 Task: Create a rule from the Agile list, Priority changed -> Complete task in the project BitTech if Priority Cleared then Complete Task
Action: Mouse moved to (998, 178)
Screenshot: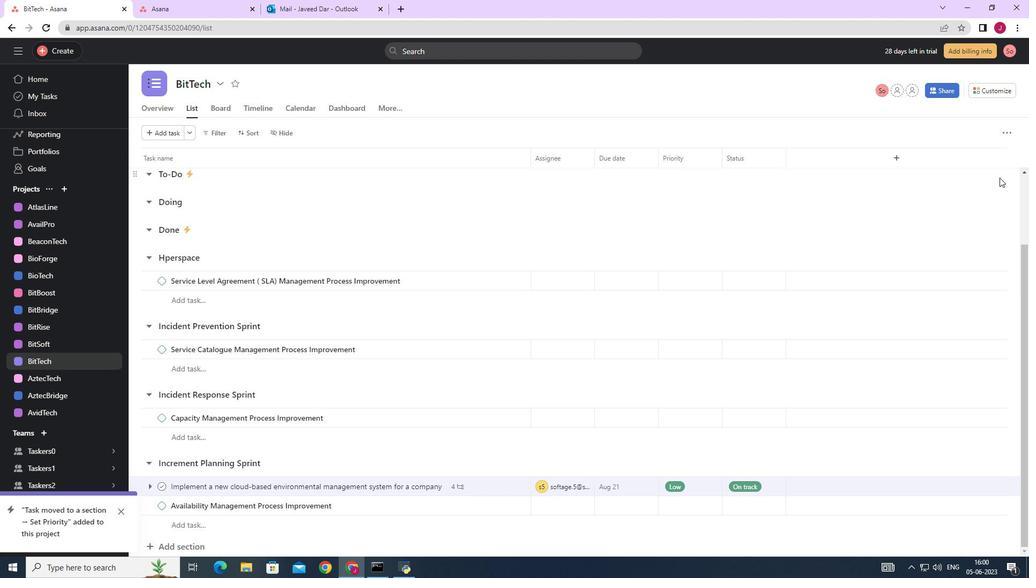 
Action: Mouse scrolled (998, 179) with delta (0, 0)
Screenshot: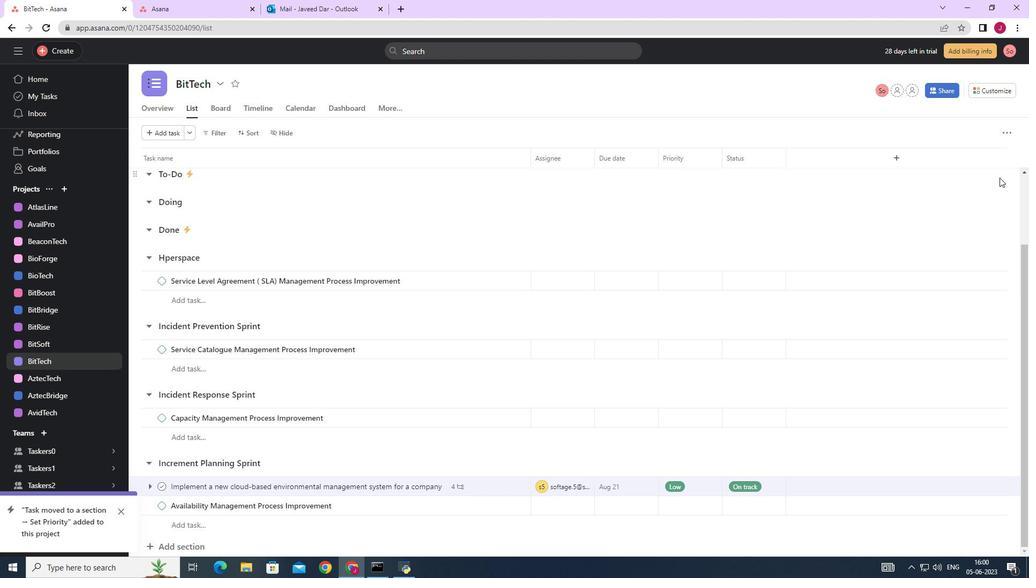 
Action: Mouse scrolled (998, 179) with delta (0, 0)
Screenshot: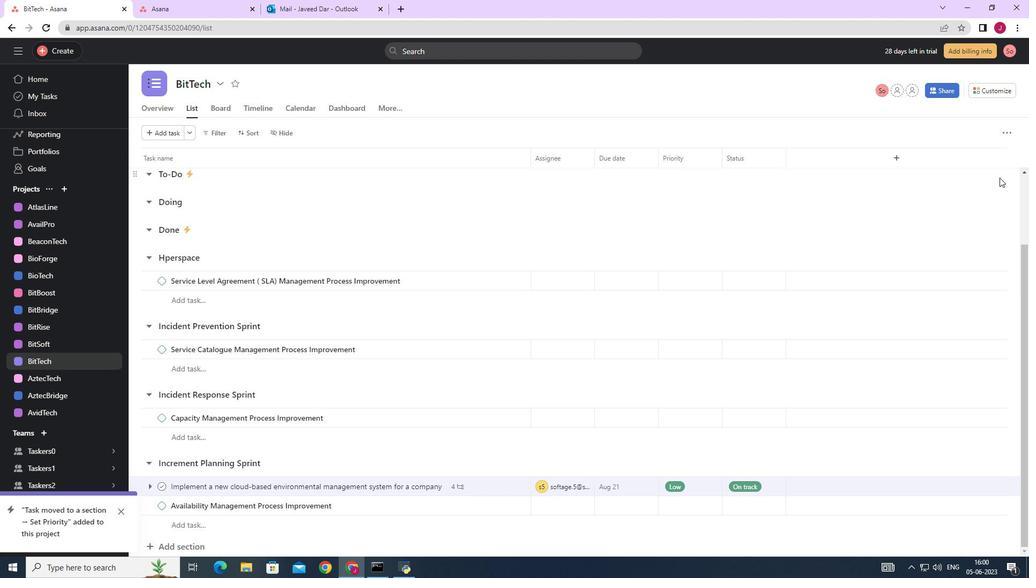 
Action: Mouse moved to (998, 174)
Screenshot: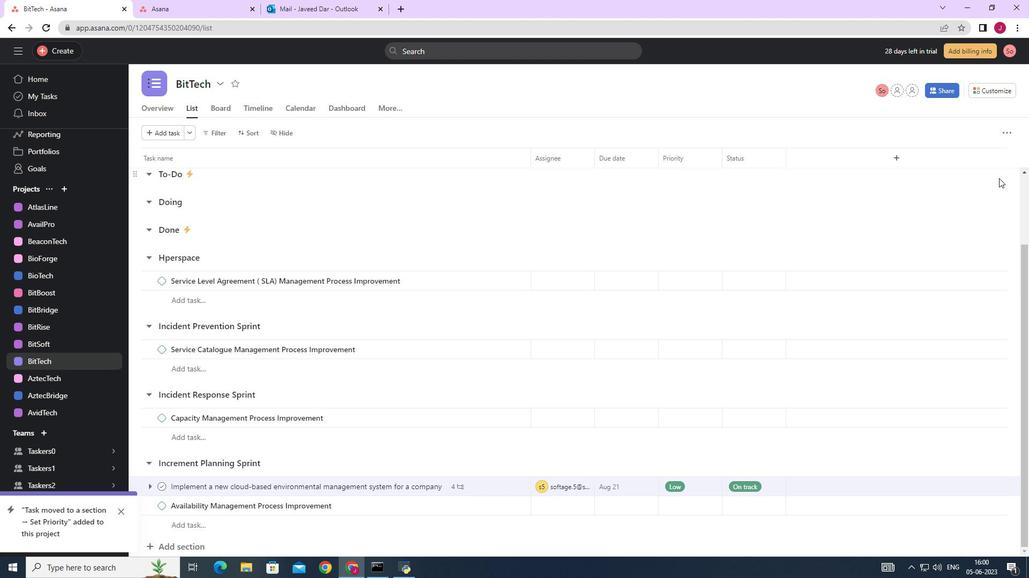 
Action: Mouse scrolled (998, 175) with delta (0, 0)
Screenshot: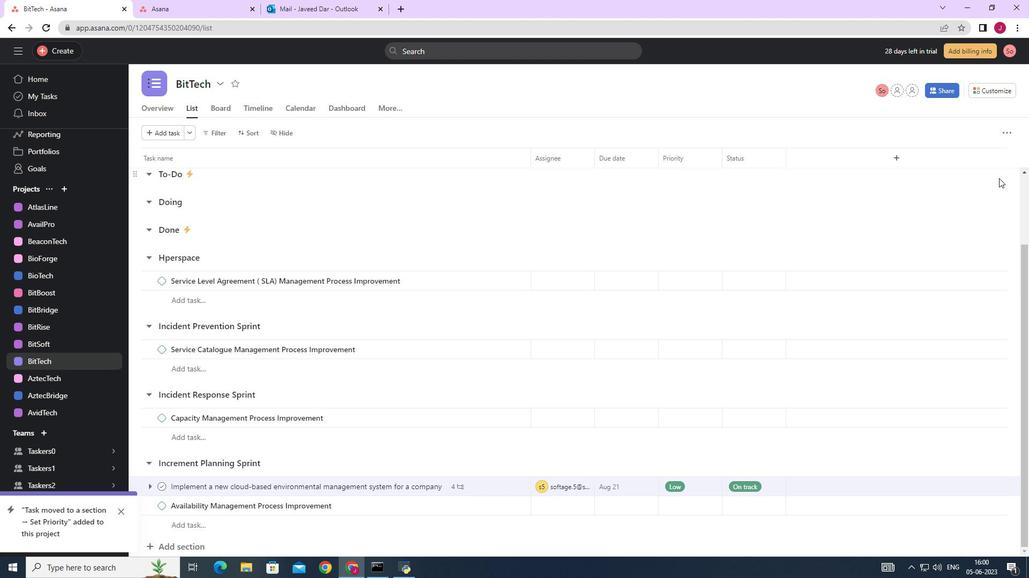 
Action: Mouse moved to (999, 90)
Screenshot: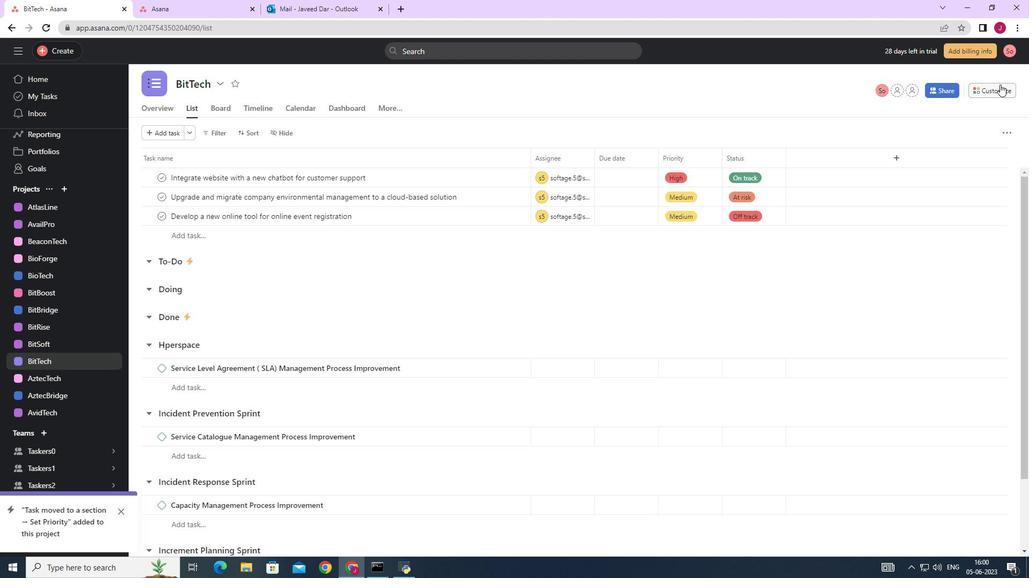 
Action: Mouse pressed left at (999, 90)
Screenshot: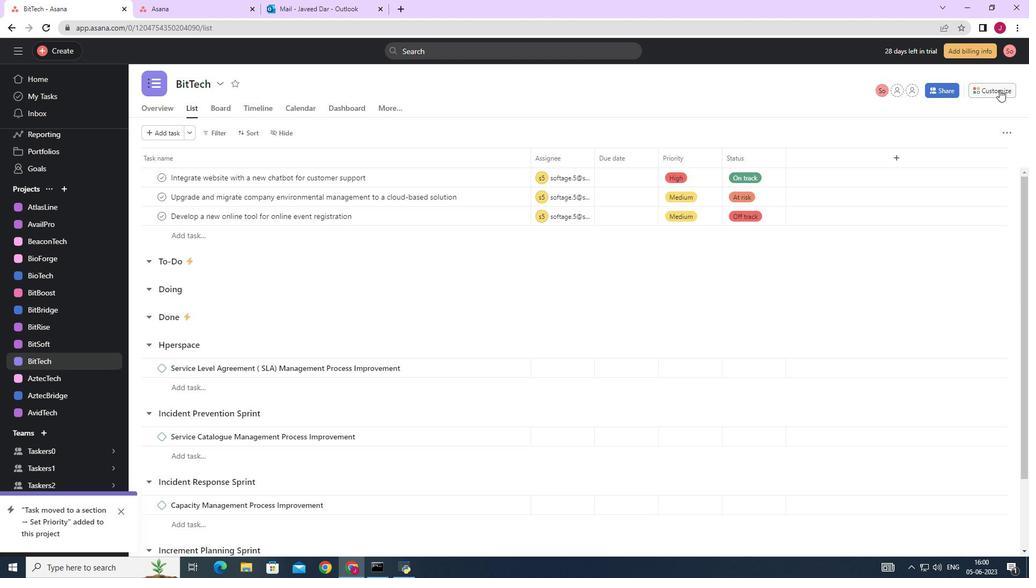 
Action: Mouse moved to (803, 234)
Screenshot: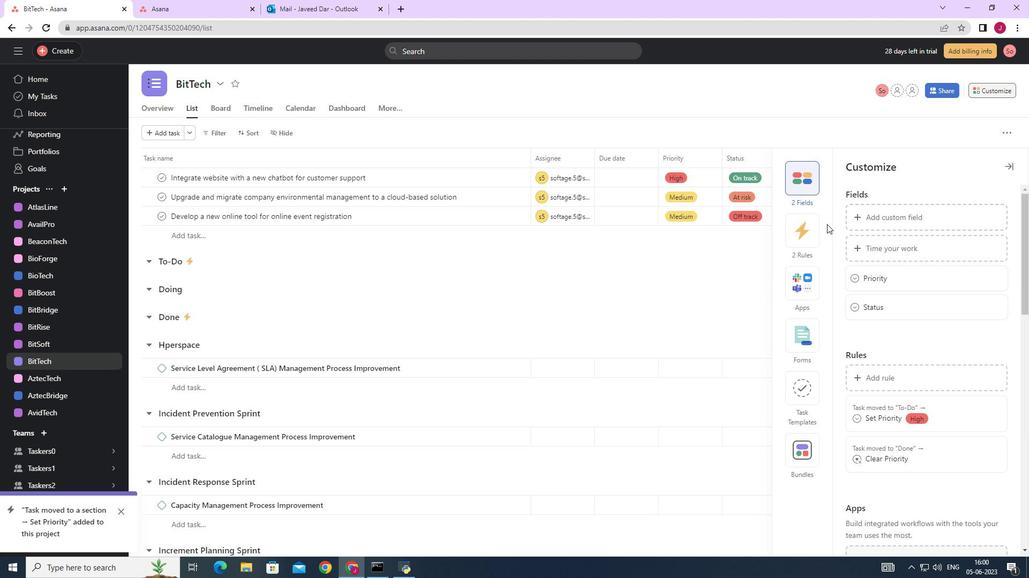
Action: Mouse pressed left at (803, 234)
Screenshot: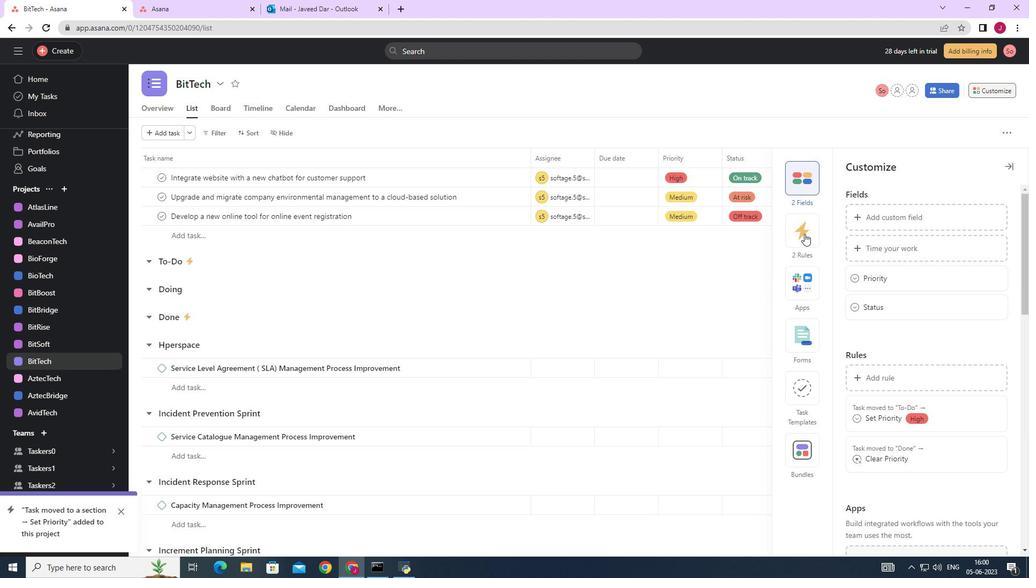 
Action: Mouse moved to (885, 217)
Screenshot: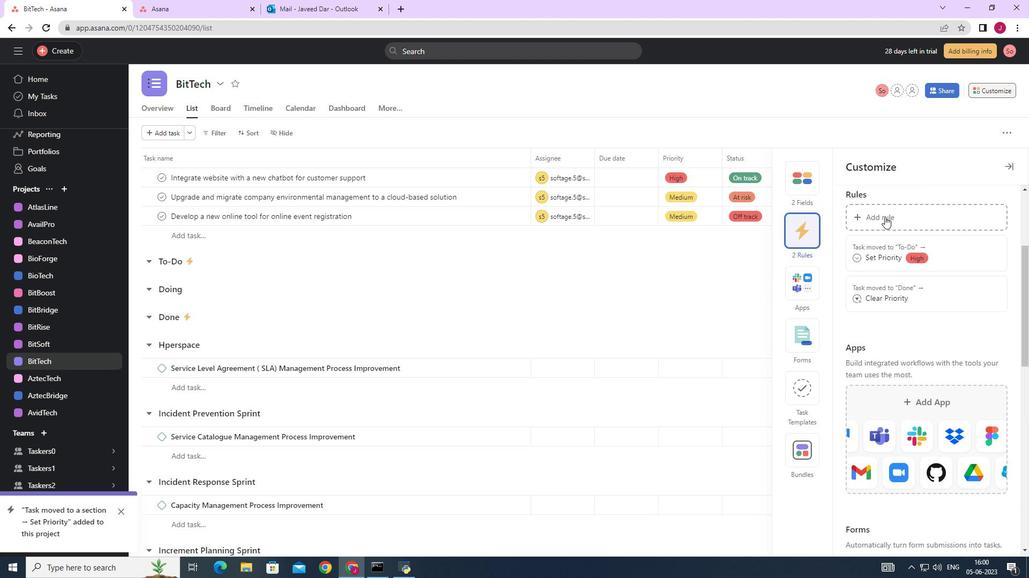 
Action: Mouse pressed left at (885, 217)
Screenshot: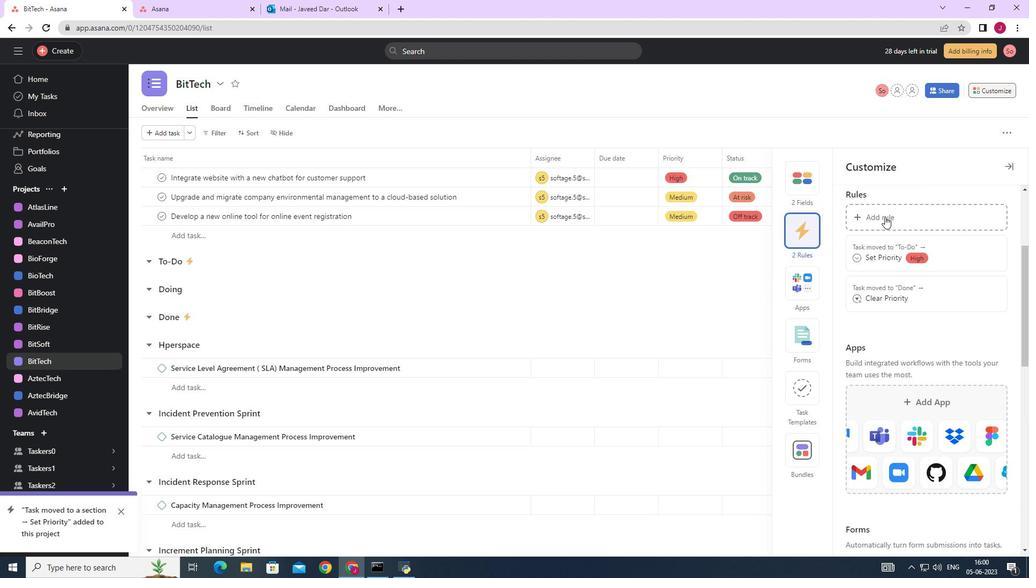 
Action: Mouse moved to (219, 162)
Screenshot: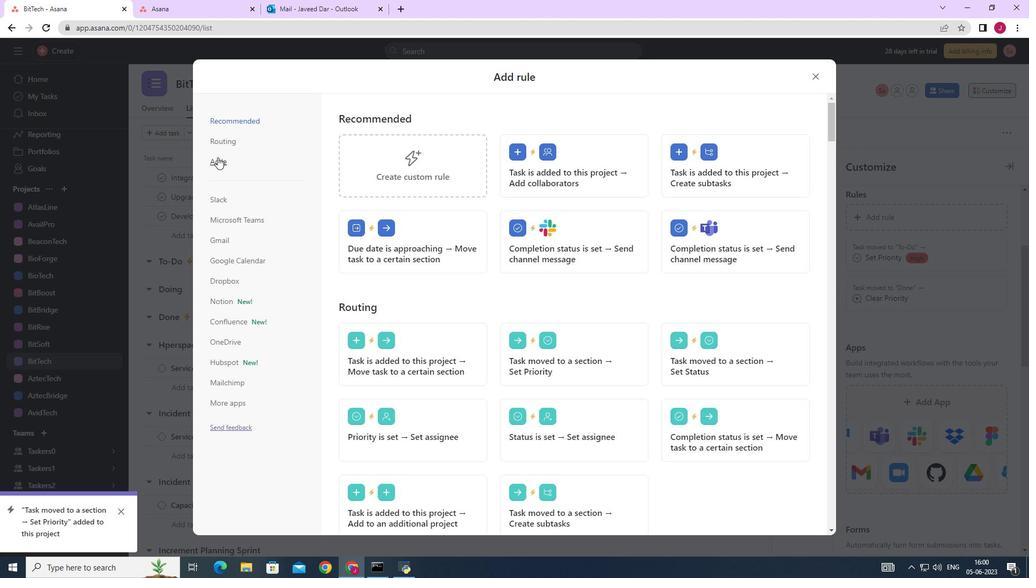 
Action: Mouse pressed left at (219, 162)
Screenshot: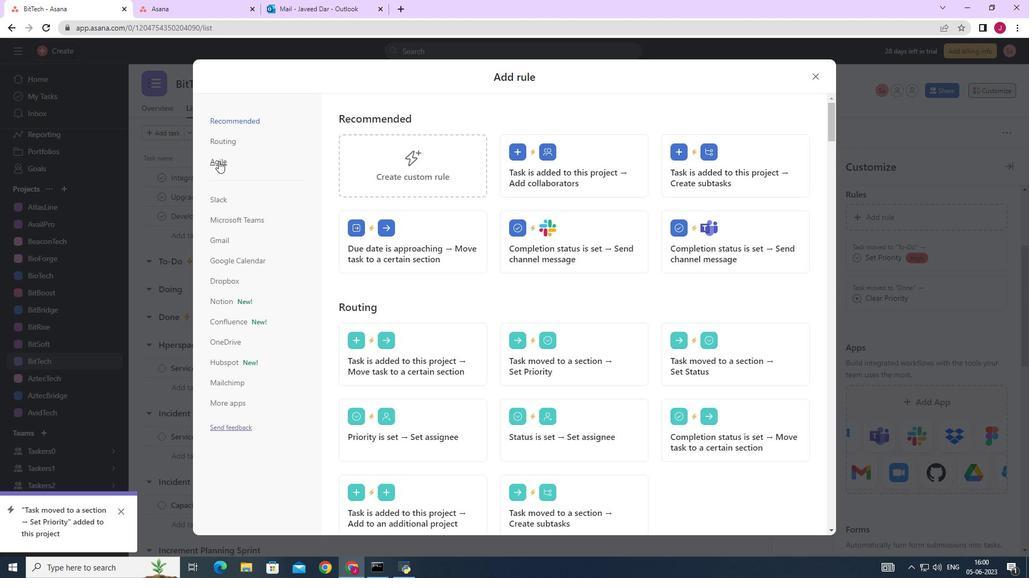 
Action: Mouse moved to (468, 155)
Screenshot: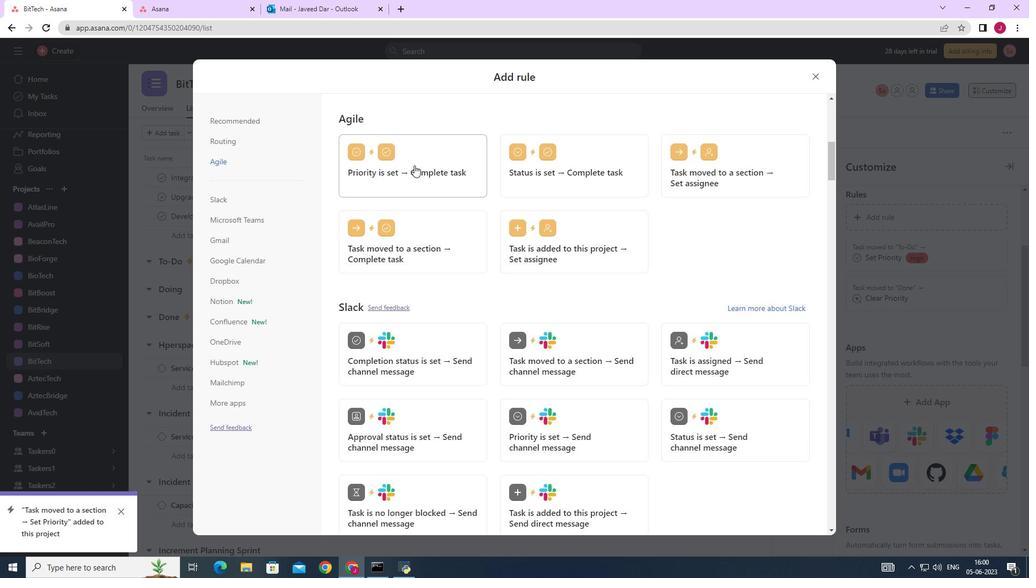 
Action: Mouse pressed left at (468, 155)
Screenshot: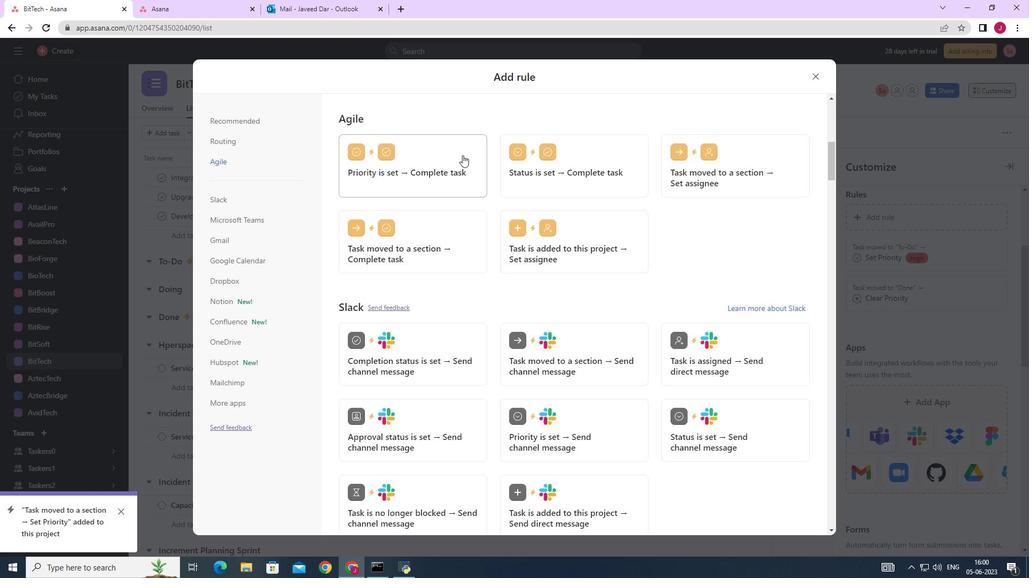 
Action: Mouse moved to (426, 293)
Screenshot: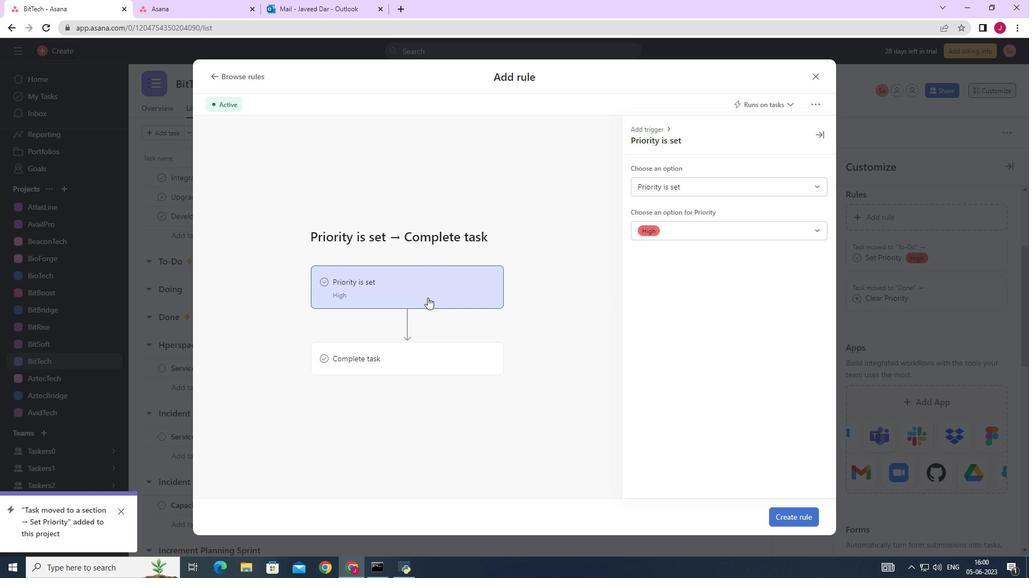 
Action: Mouse pressed left at (426, 293)
Screenshot: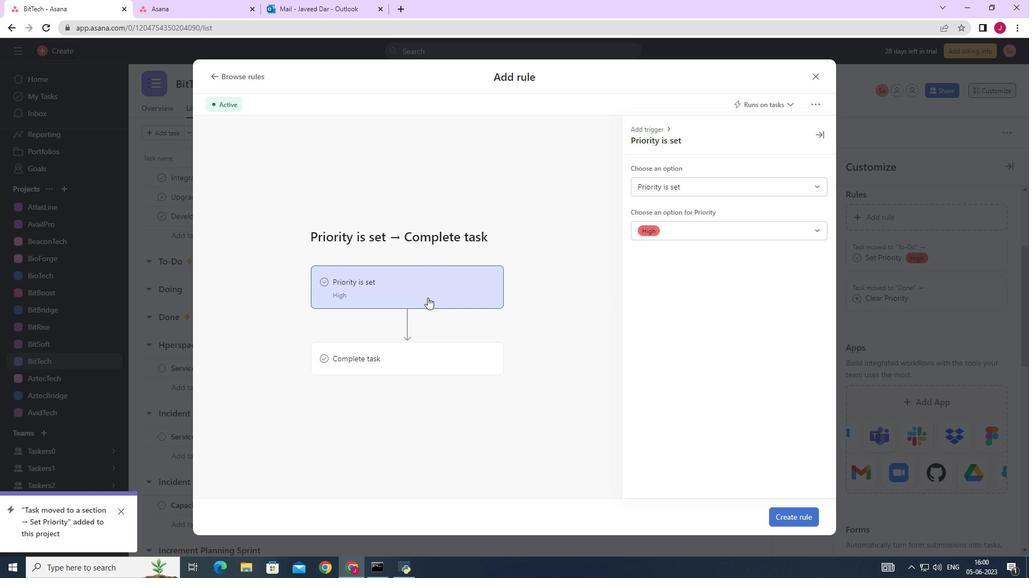 
Action: Mouse moved to (663, 187)
Screenshot: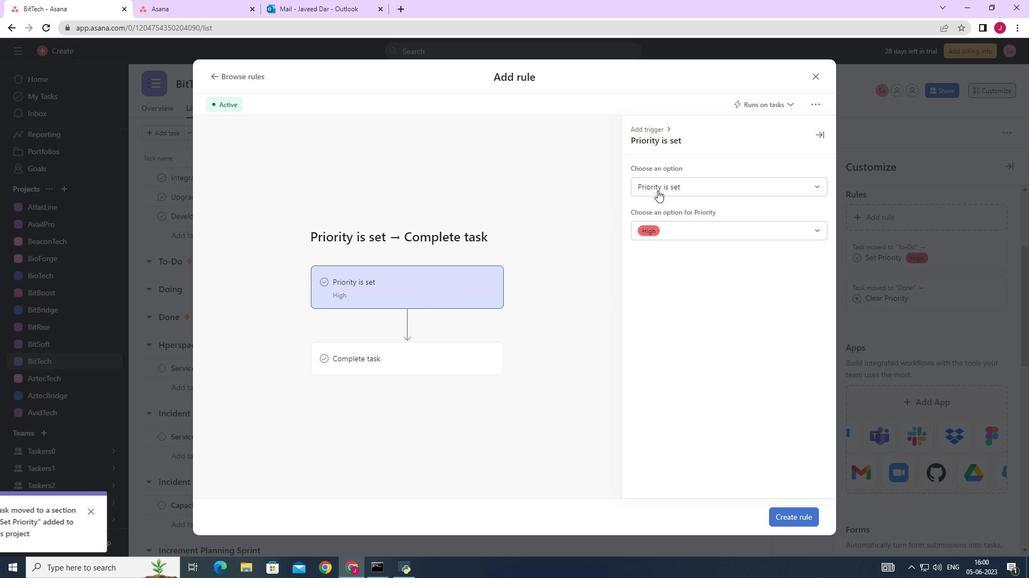 
Action: Mouse pressed left at (663, 187)
Screenshot: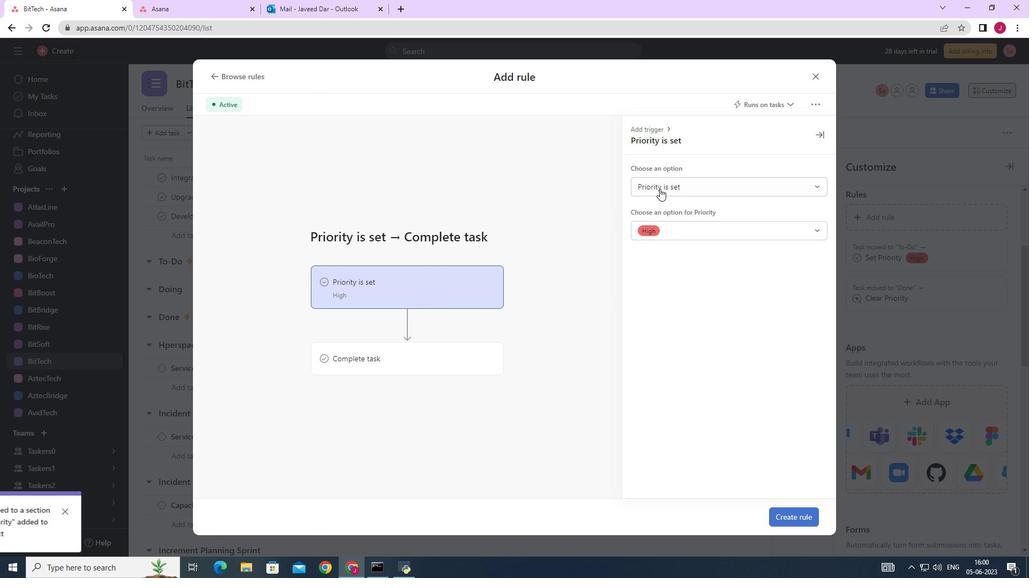 
Action: Mouse moved to (668, 229)
Screenshot: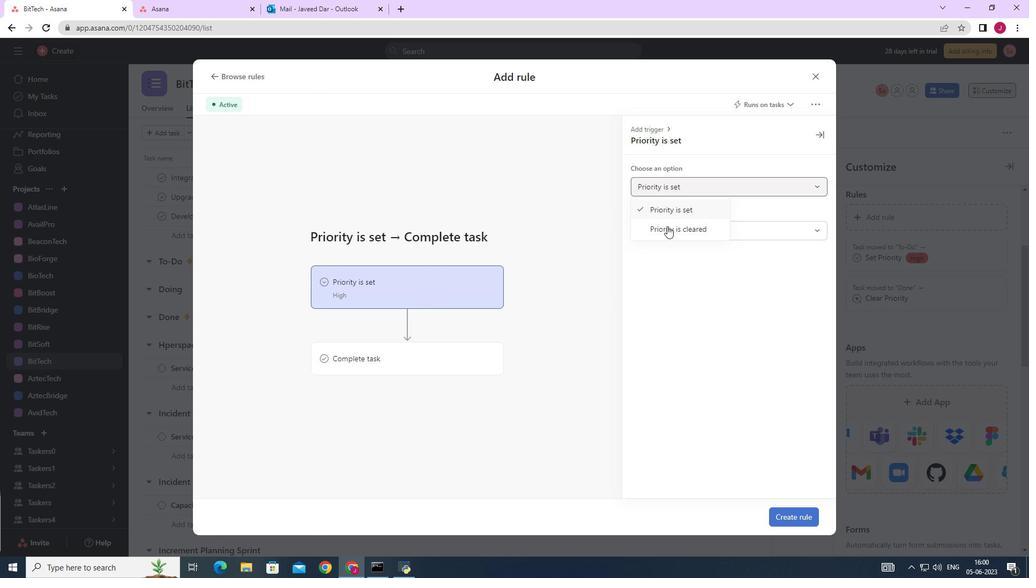 
Action: Mouse pressed left at (668, 229)
Screenshot: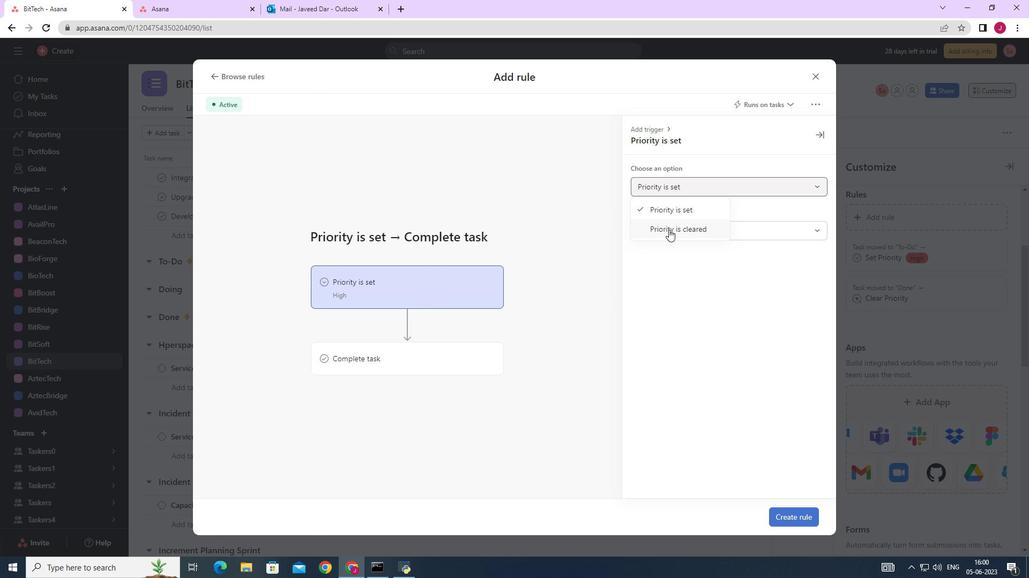 
Action: Mouse moved to (428, 351)
Screenshot: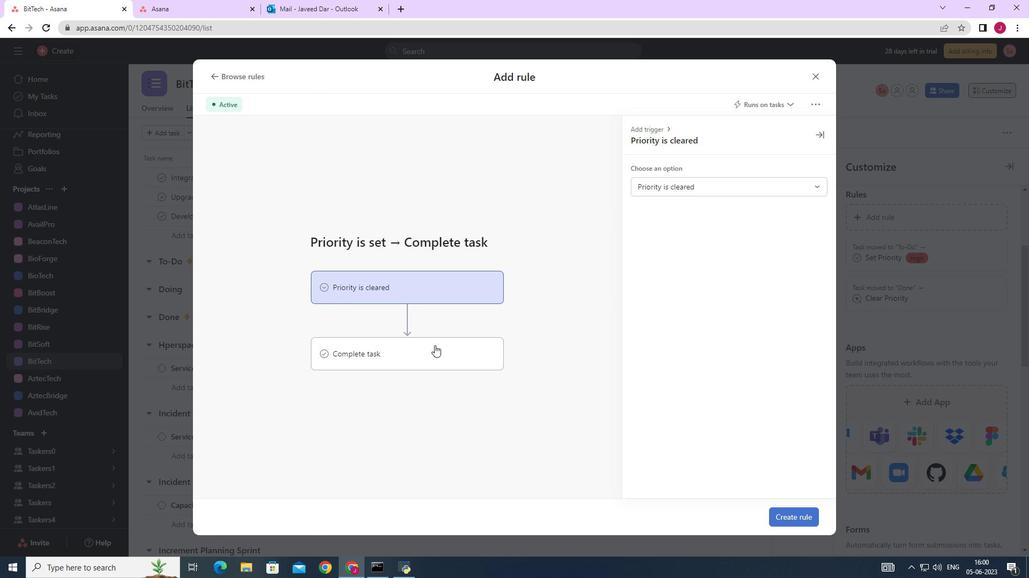 
Action: Mouse pressed left at (428, 351)
Screenshot: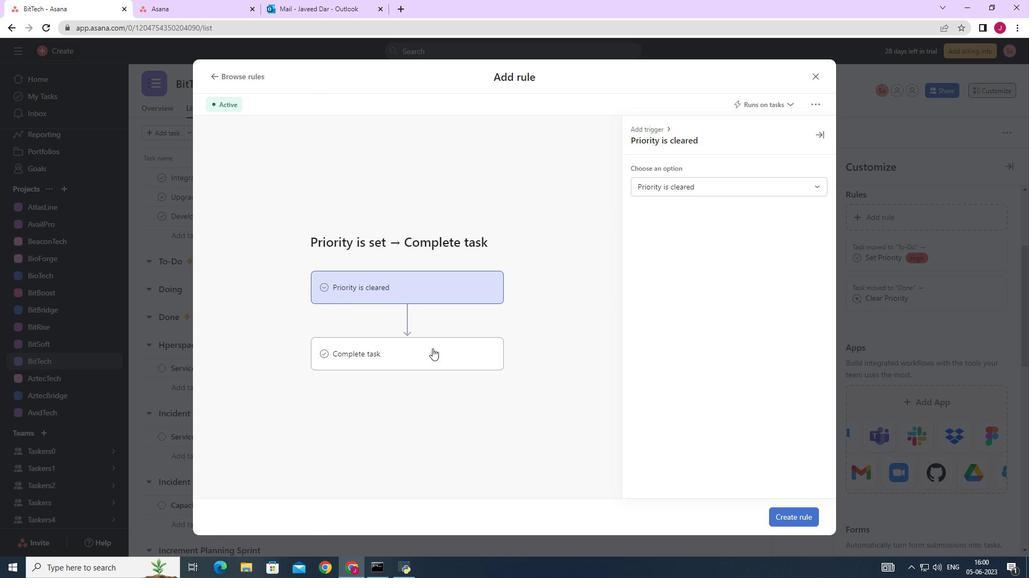 
Action: Mouse moved to (788, 519)
Screenshot: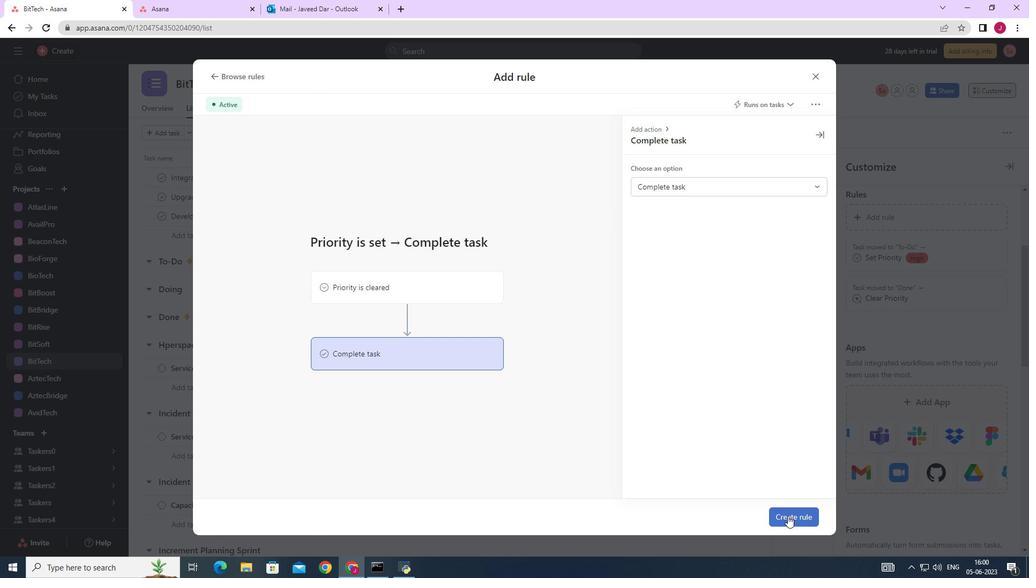 
Action: Mouse pressed left at (788, 519)
Screenshot: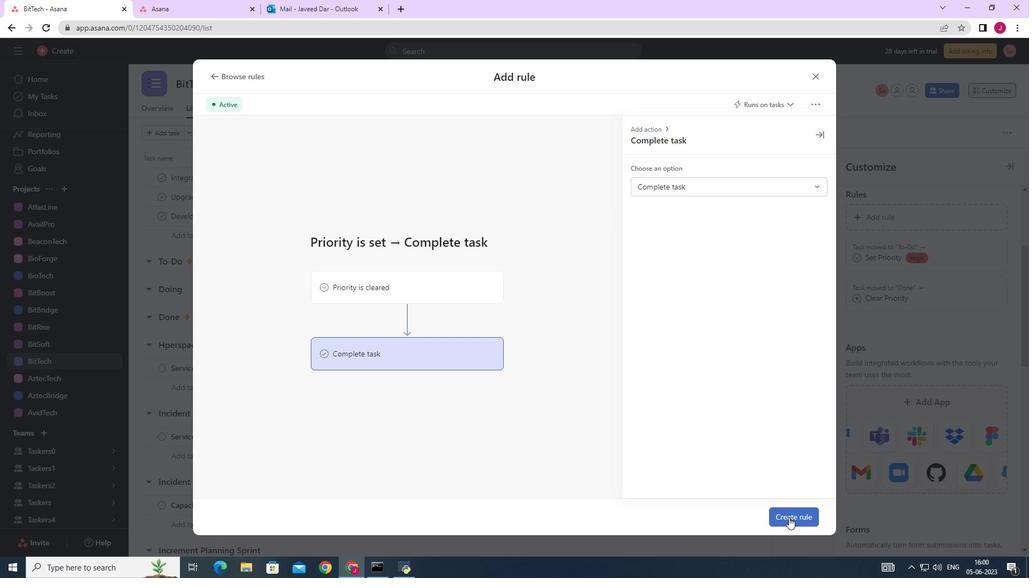 
Action: Mouse moved to (698, 370)
Screenshot: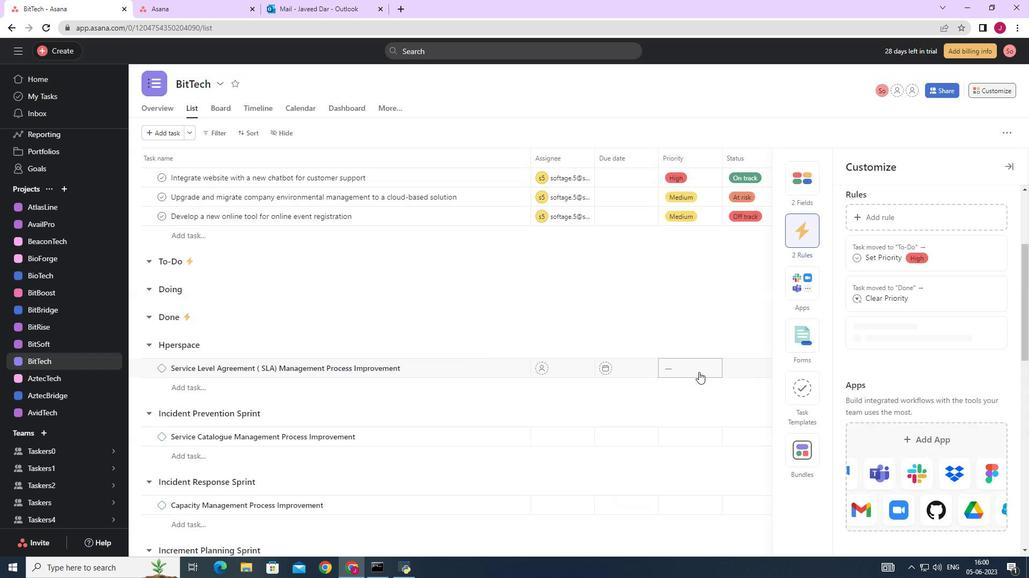 
